 Task: Choose the .gitignore template: Actionscript while creating a new repository.
Action: Mouse moved to (1001, 80)
Screenshot: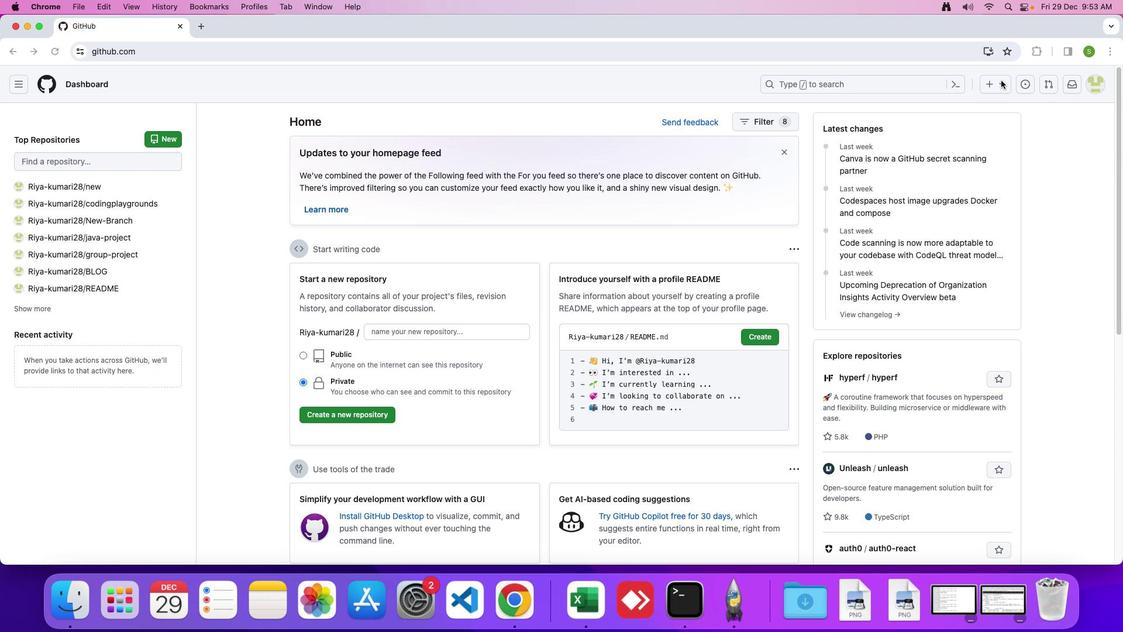 
Action: Mouse pressed left at (1001, 80)
Screenshot: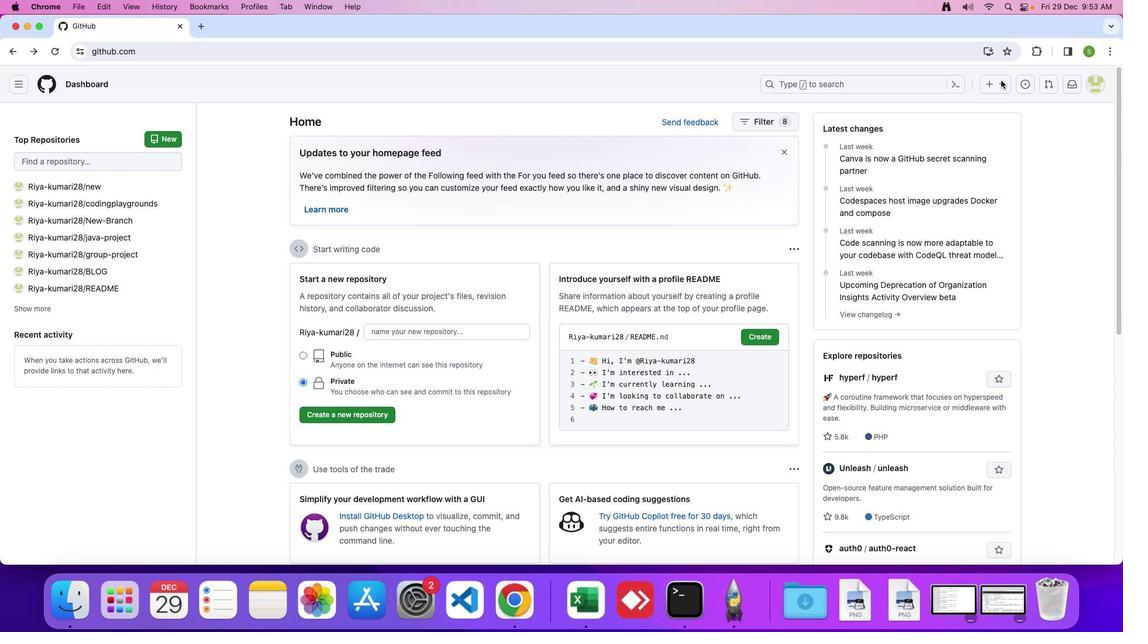 
Action: Mouse moved to (999, 81)
Screenshot: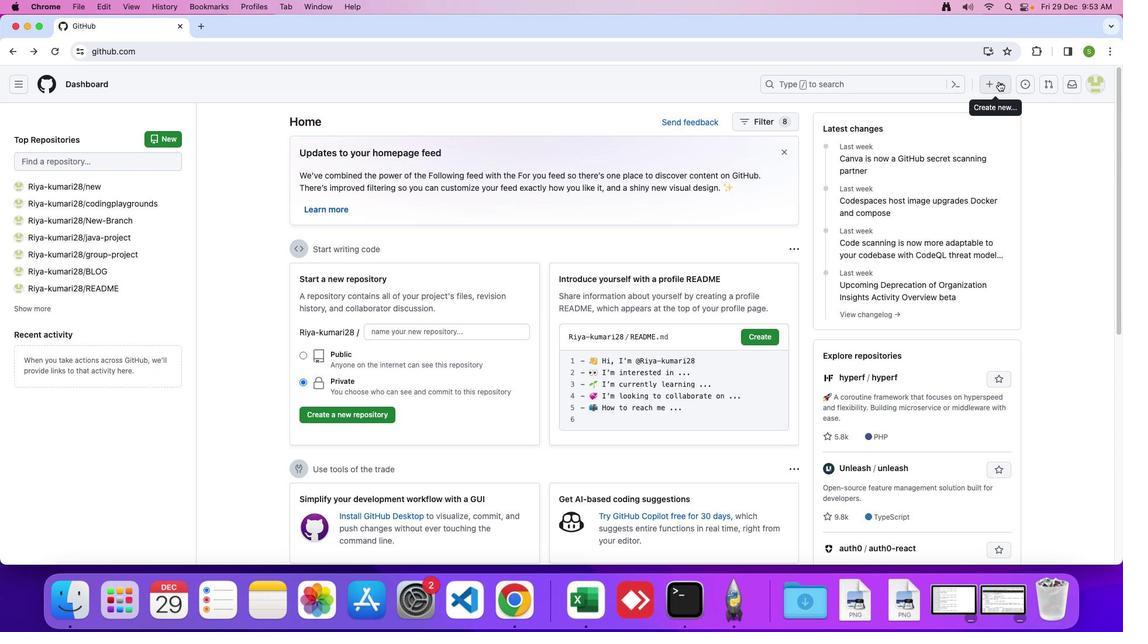 
Action: Mouse pressed left at (999, 81)
Screenshot: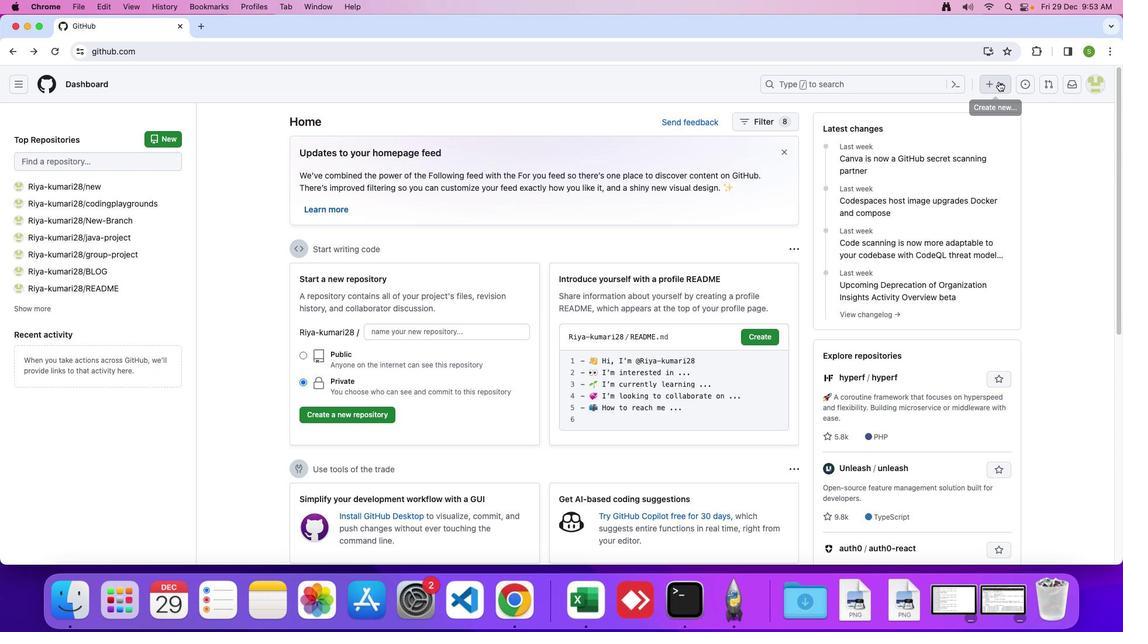 
Action: Mouse moved to (950, 111)
Screenshot: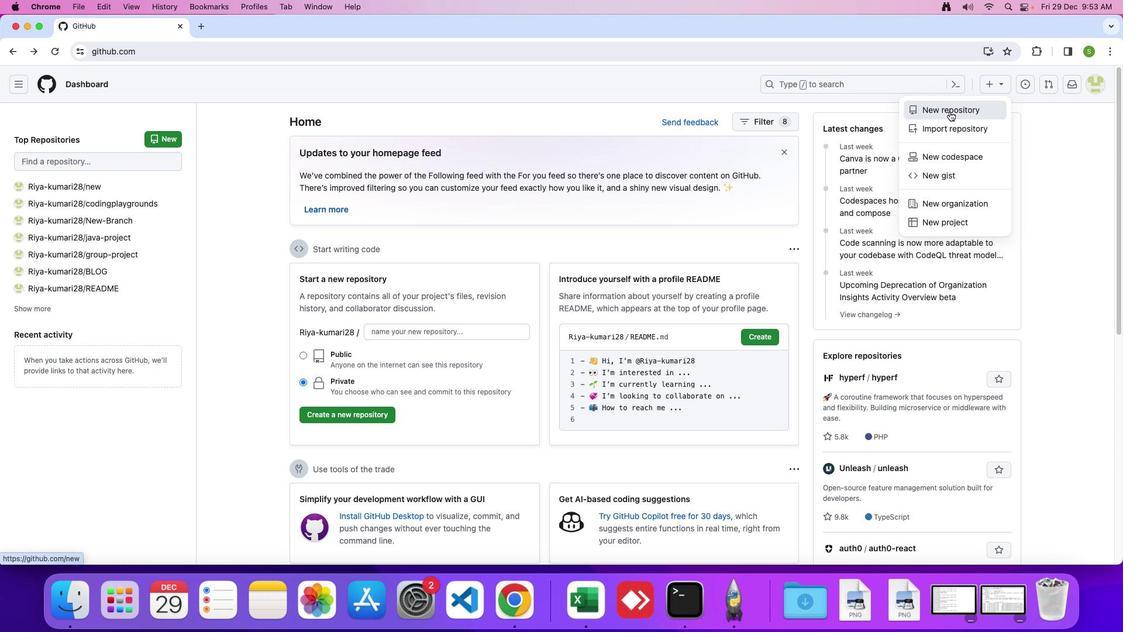 
Action: Mouse pressed left at (950, 111)
Screenshot: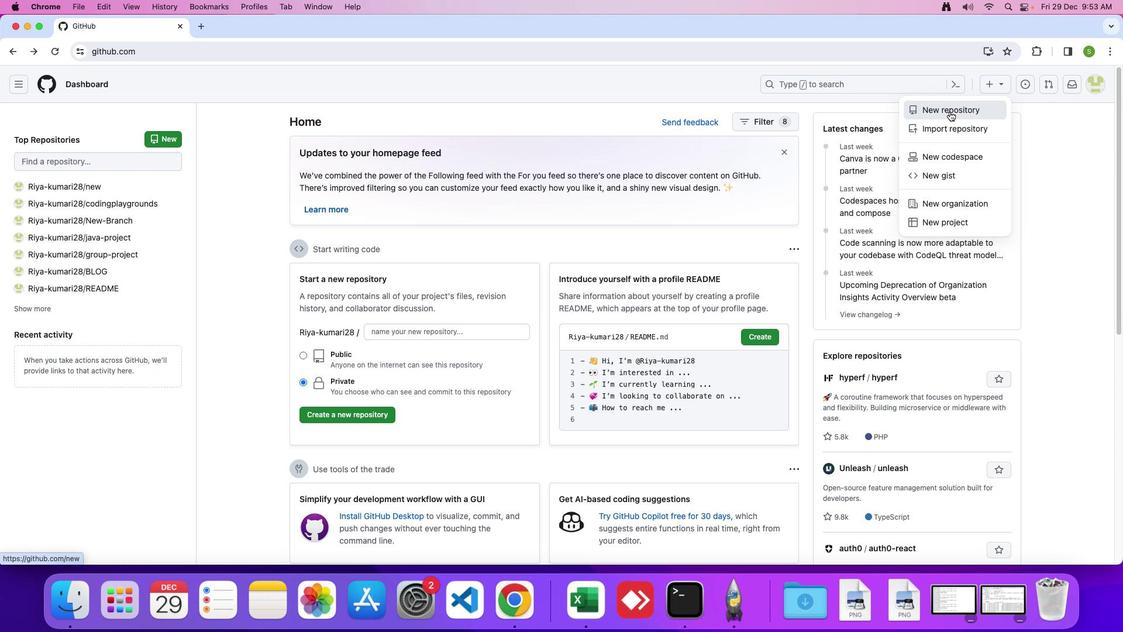 
Action: Mouse moved to (556, 348)
Screenshot: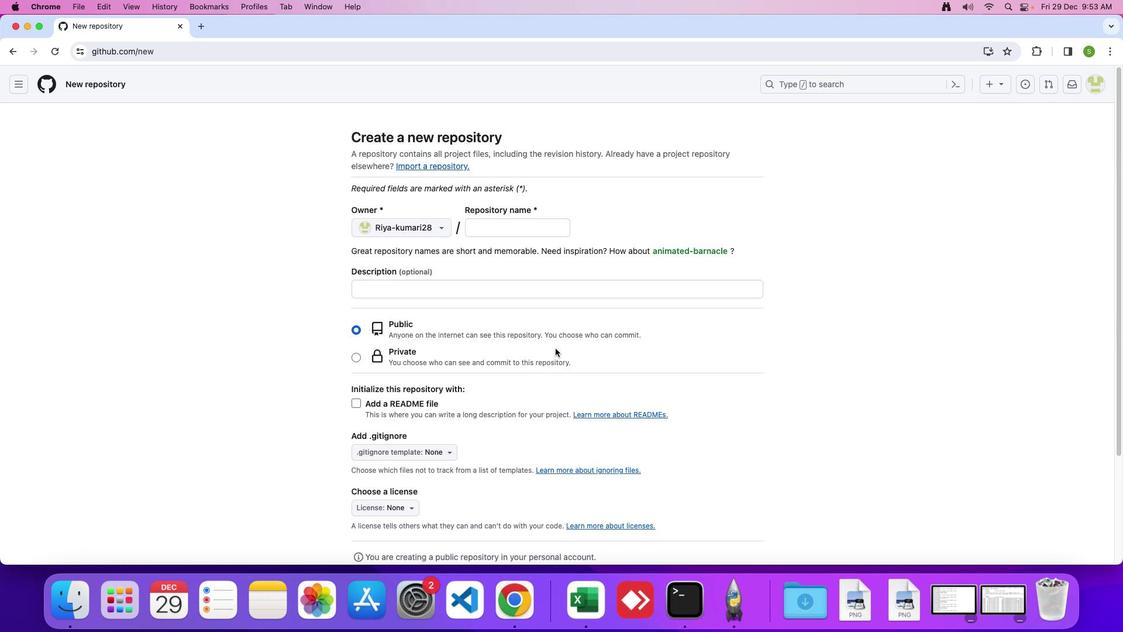 
Action: Mouse scrolled (556, 348) with delta (0, 0)
Screenshot: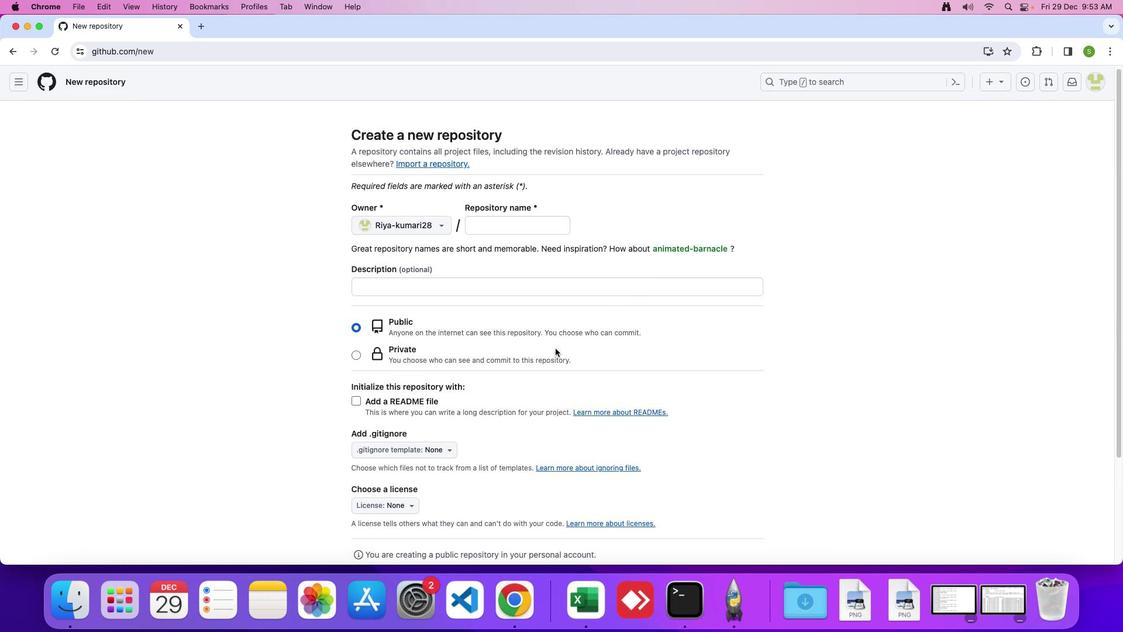 
Action: Mouse scrolled (556, 348) with delta (0, 0)
Screenshot: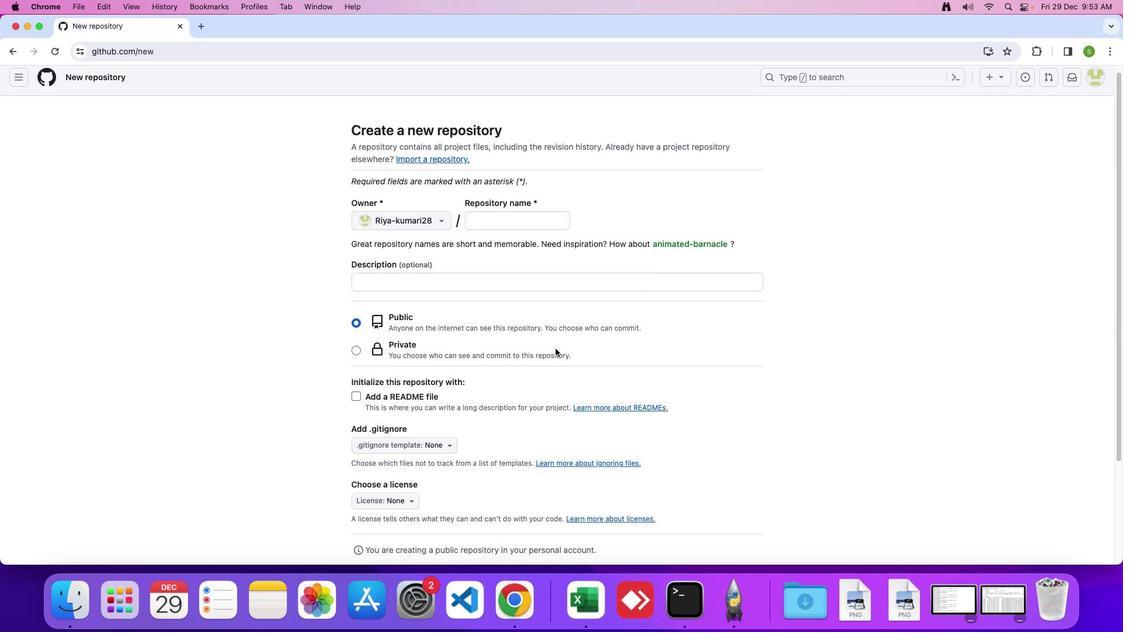 
Action: Mouse scrolled (556, 348) with delta (0, -1)
Screenshot: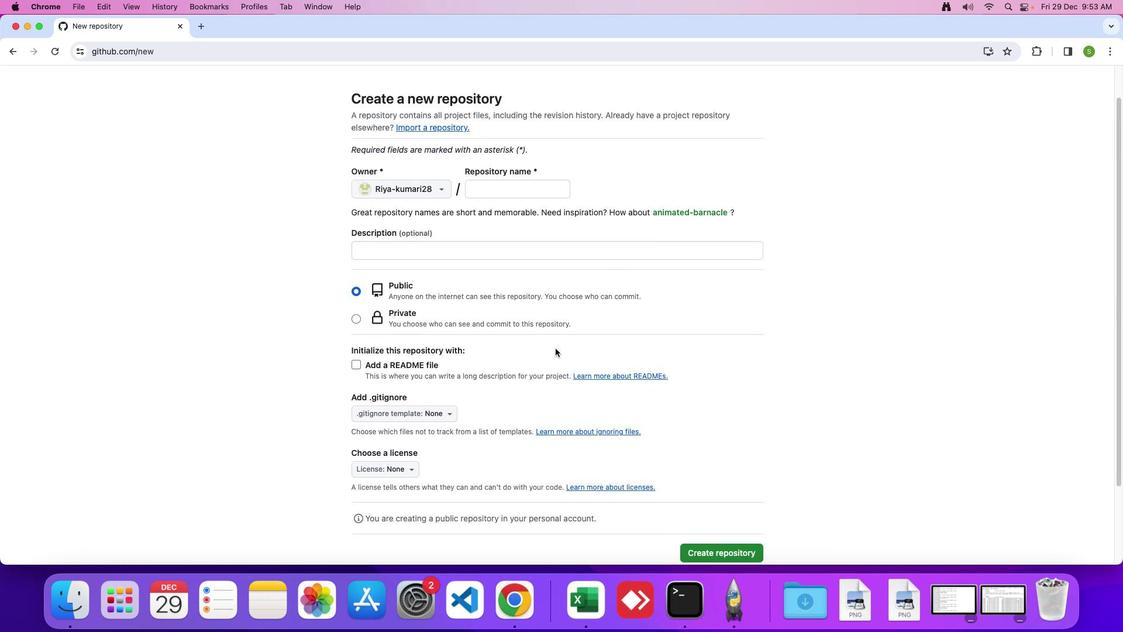 
Action: Mouse moved to (556, 348)
Screenshot: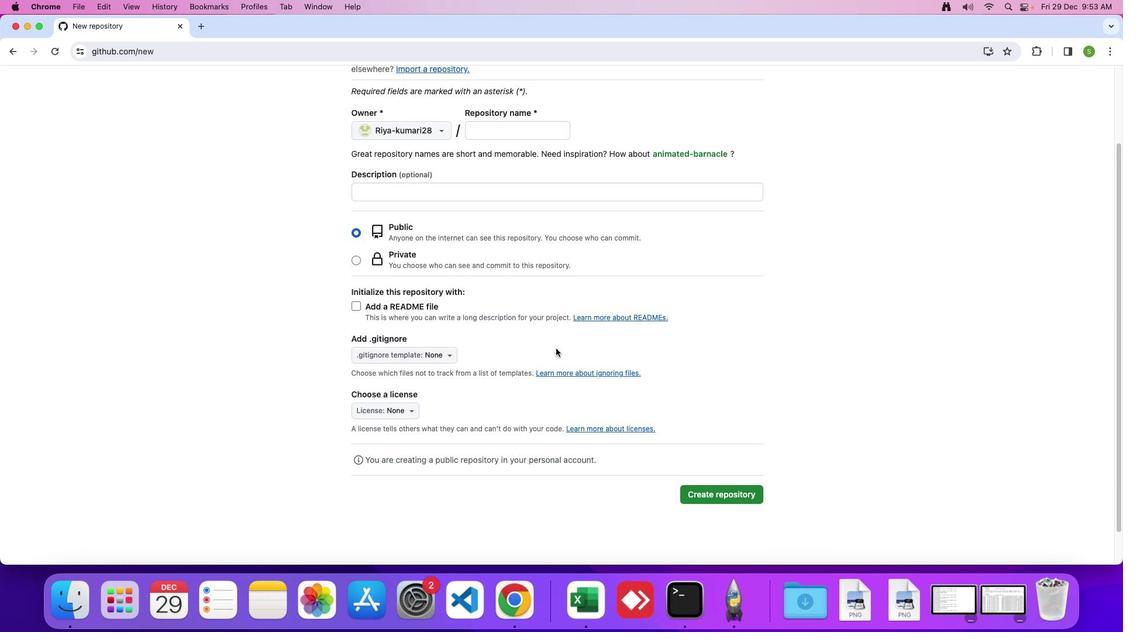 
Action: Mouse scrolled (556, 348) with delta (0, 0)
Screenshot: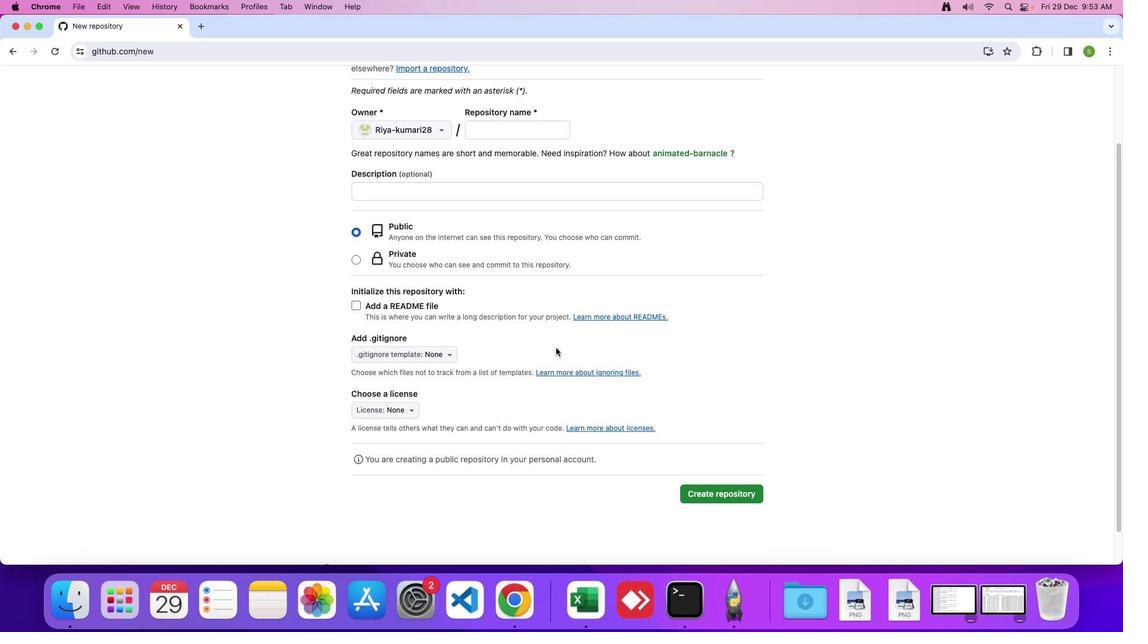 
Action: Mouse moved to (445, 357)
Screenshot: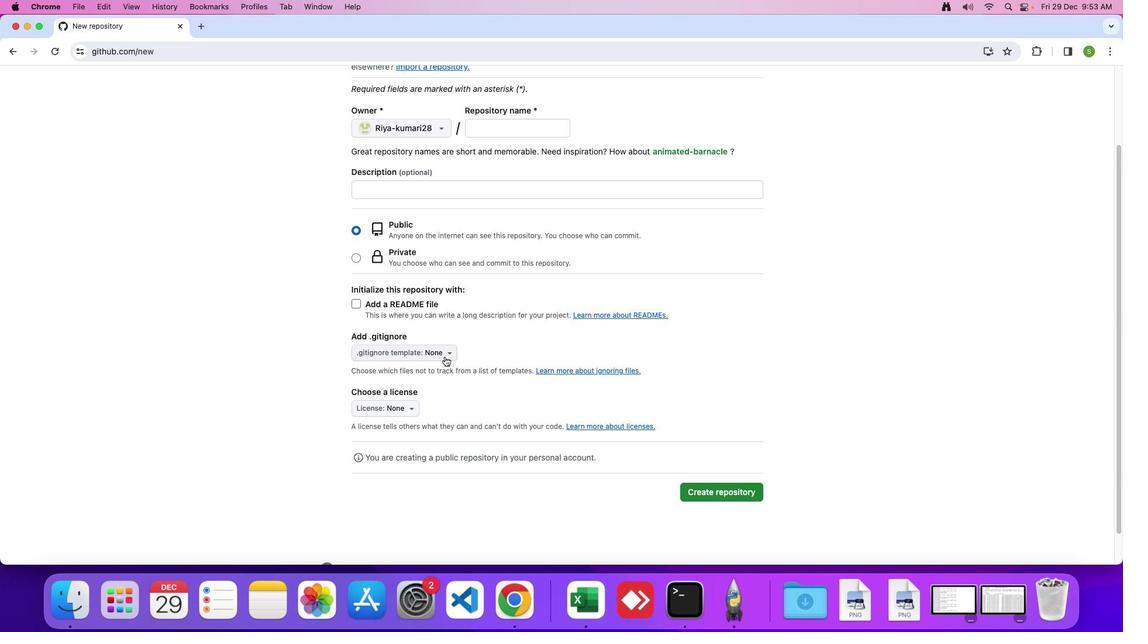 
Action: Mouse pressed left at (445, 357)
Screenshot: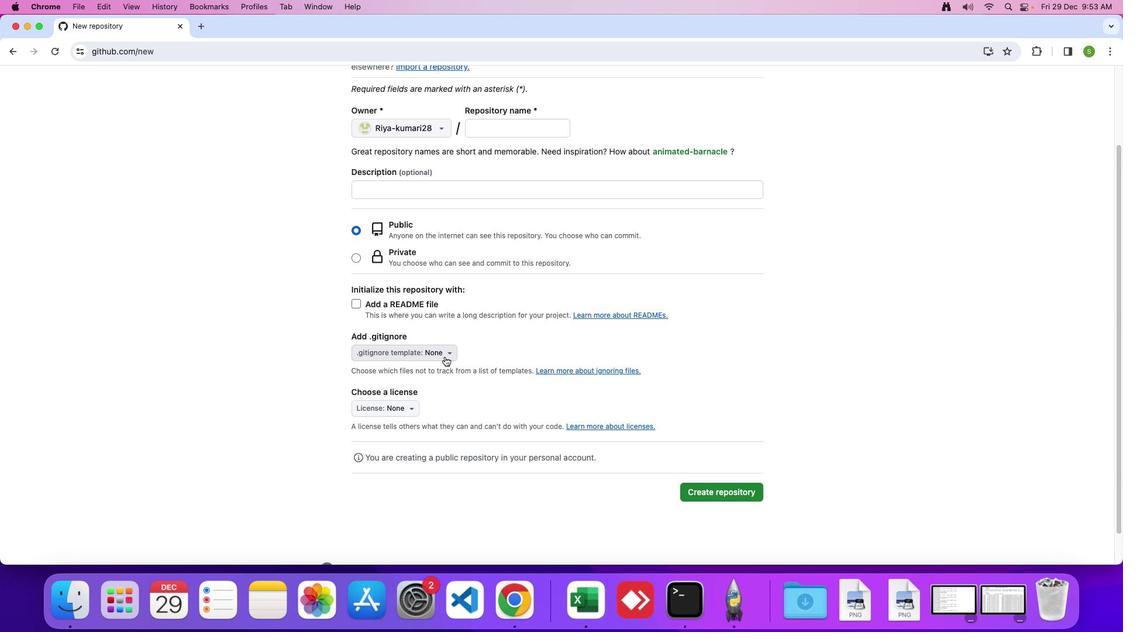 
Action: Mouse moved to (427, 187)
Screenshot: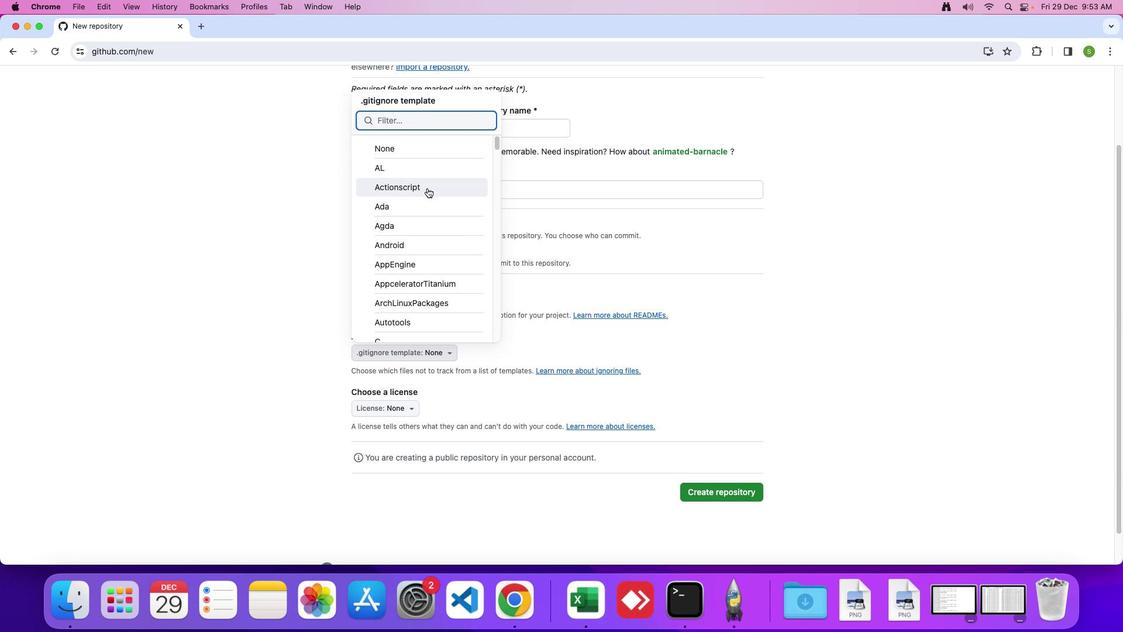 
Action: Mouse pressed left at (427, 187)
Screenshot: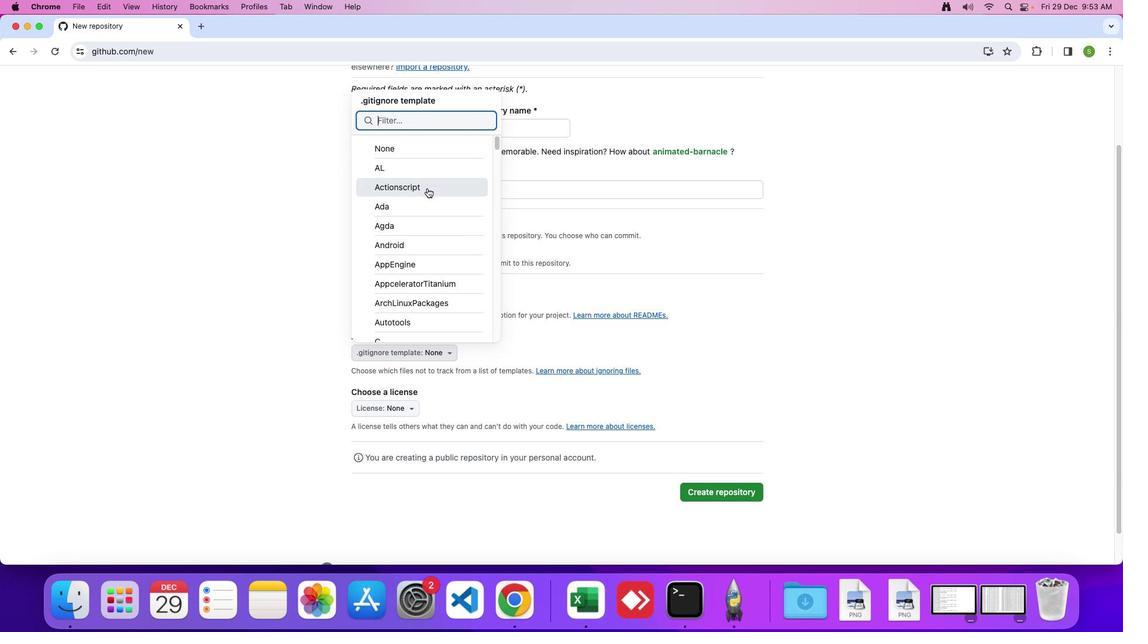 
